 Task: Add Earth's Best Organic Strawberry Banana Crunchy Sticks Teething Snack to the cart.
Action: Mouse moved to (305, 158)
Screenshot: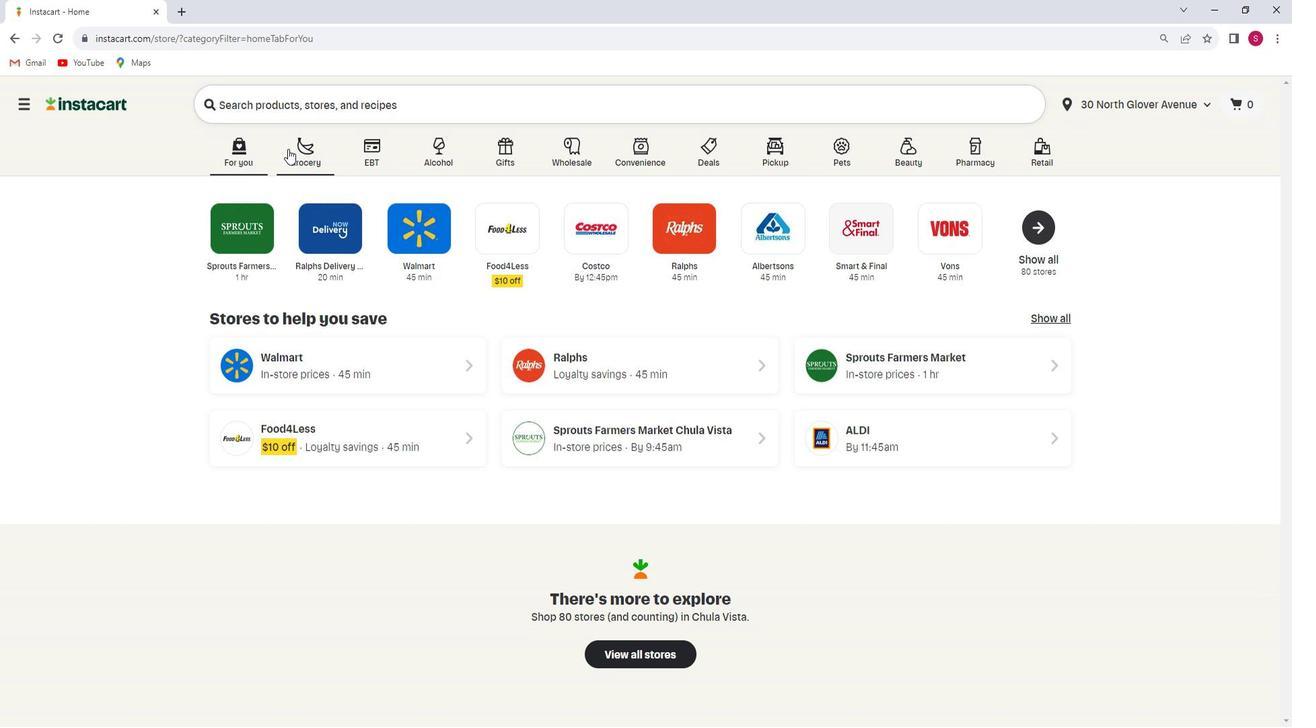 
Action: Mouse pressed left at (305, 158)
Screenshot: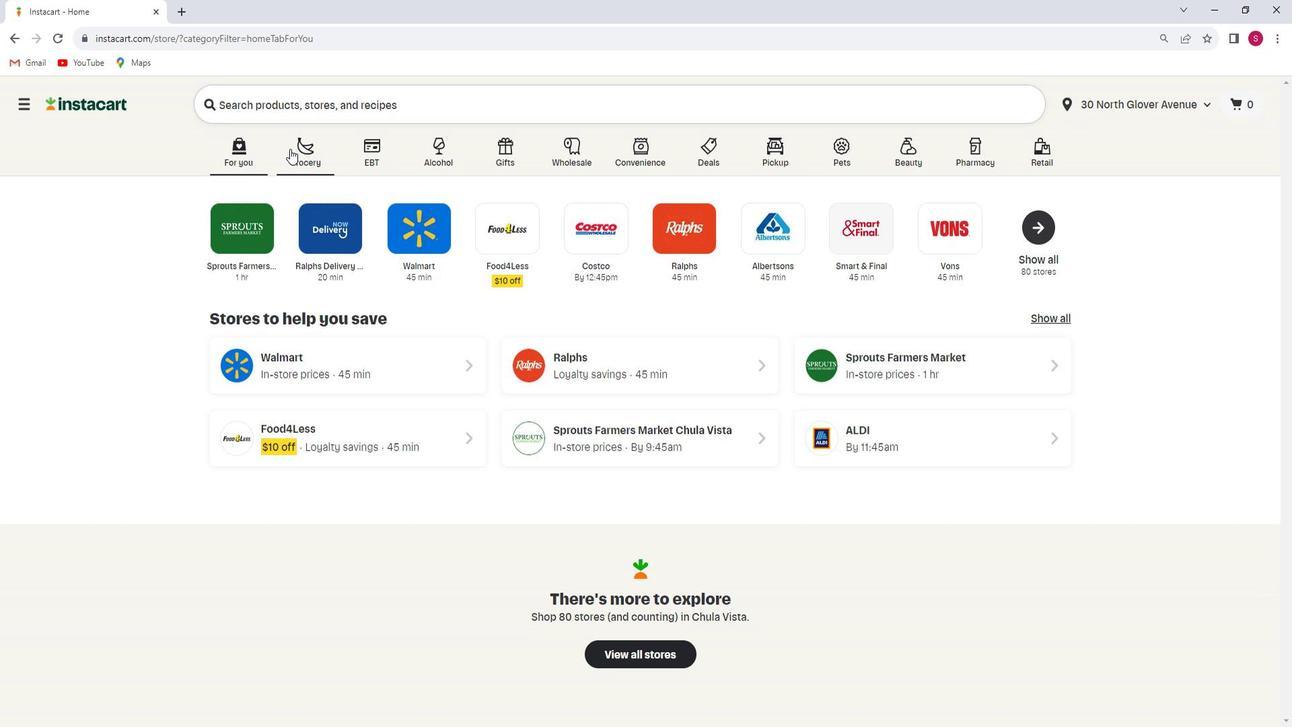 
Action: Mouse moved to (339, 395)
Screenshot: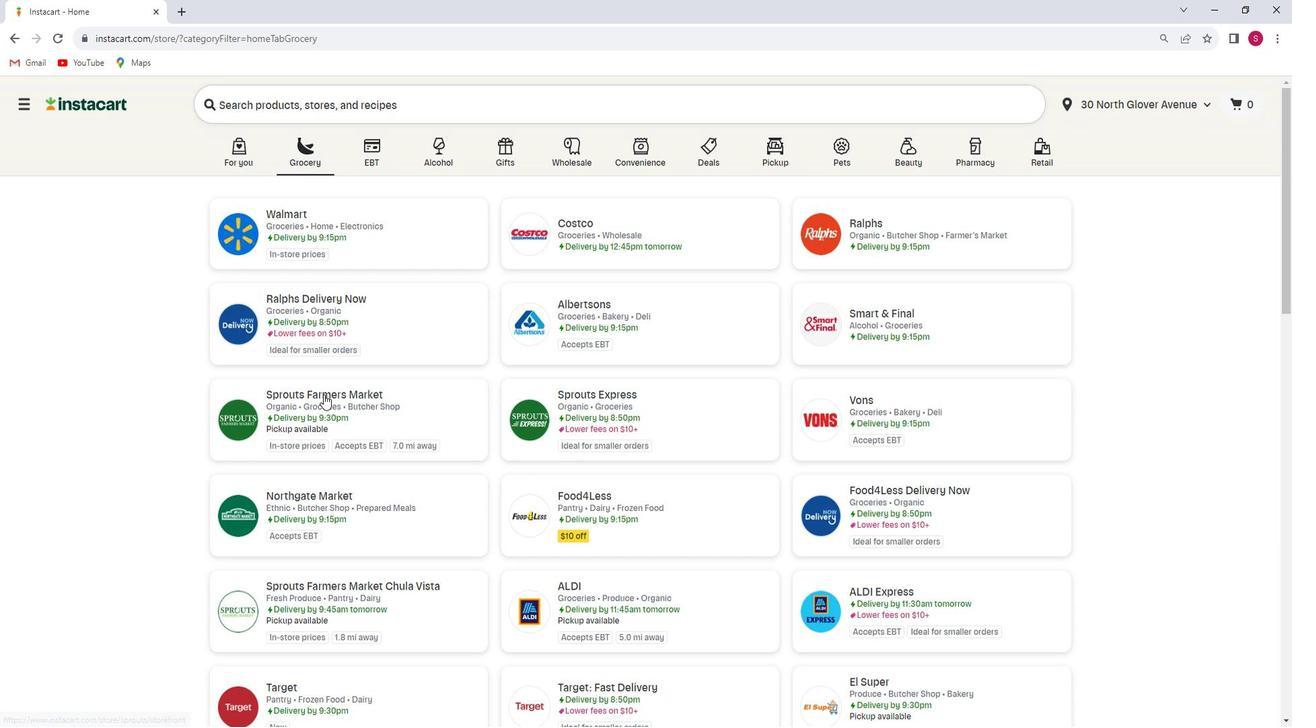 
Action: Mouse pressed left at (339, 395)
Screenshot: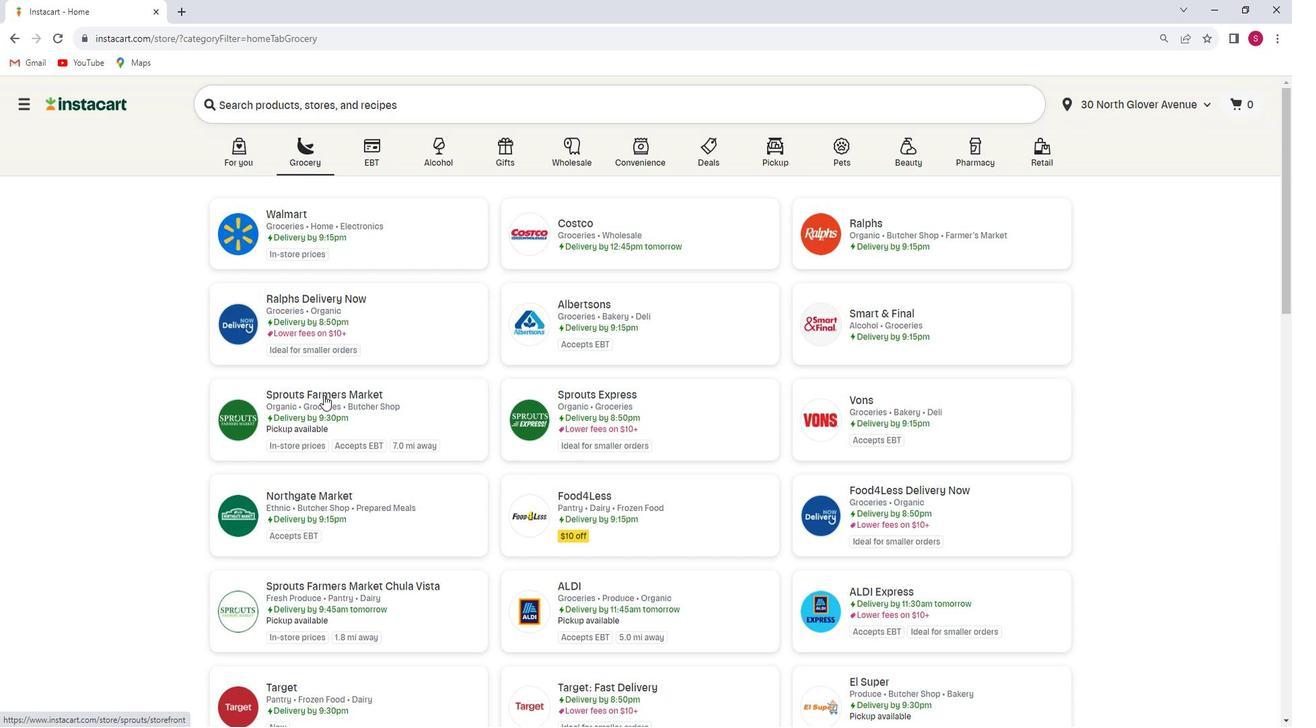 
Action: Mouse moved to (141, 404)
Screenshot: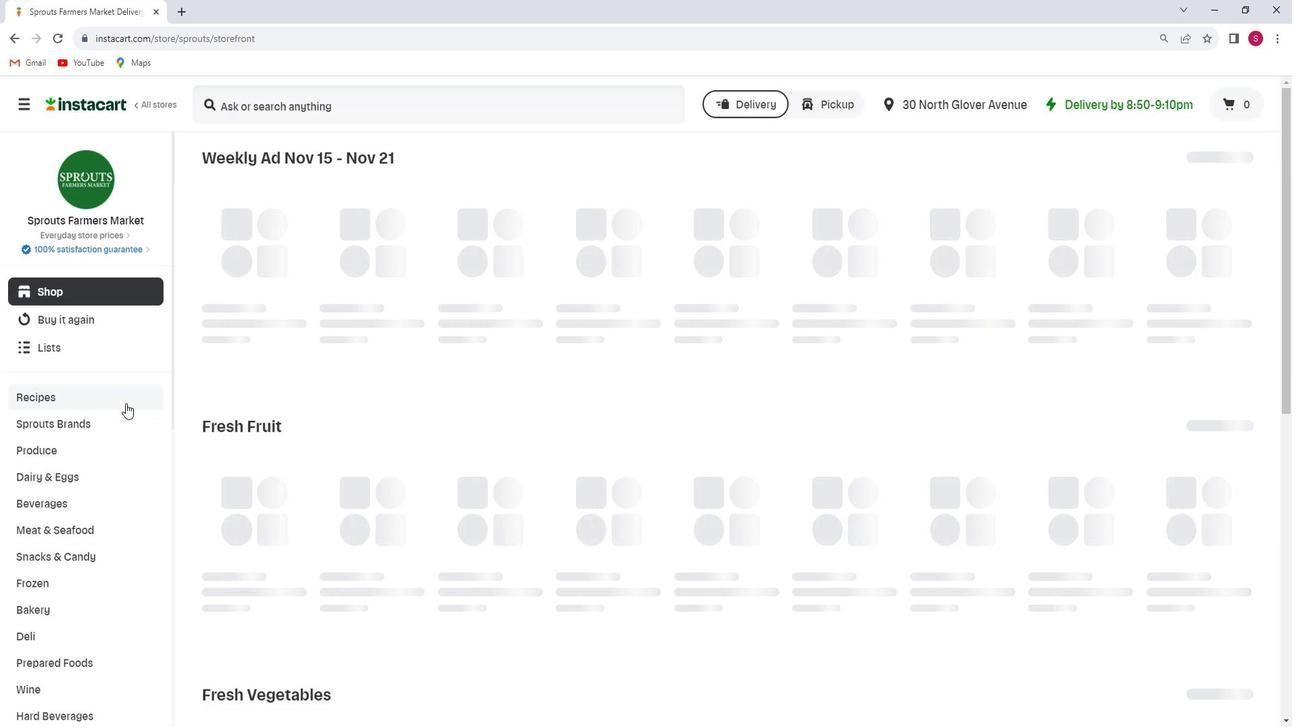
Action: Mouse scrolled (141, 403) with delta (0, 0)
Screenshot: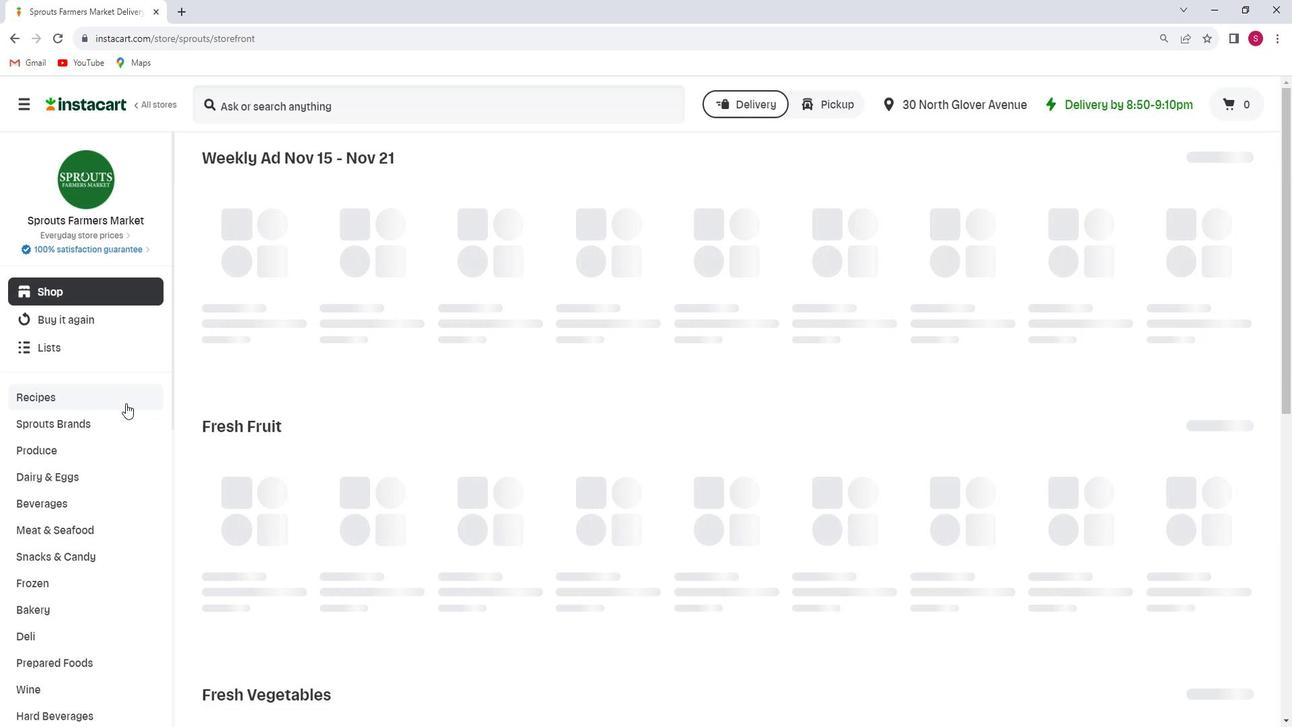 
Action: Mouse scrolled (141, 403) with delta (0, 0)
Screenshot: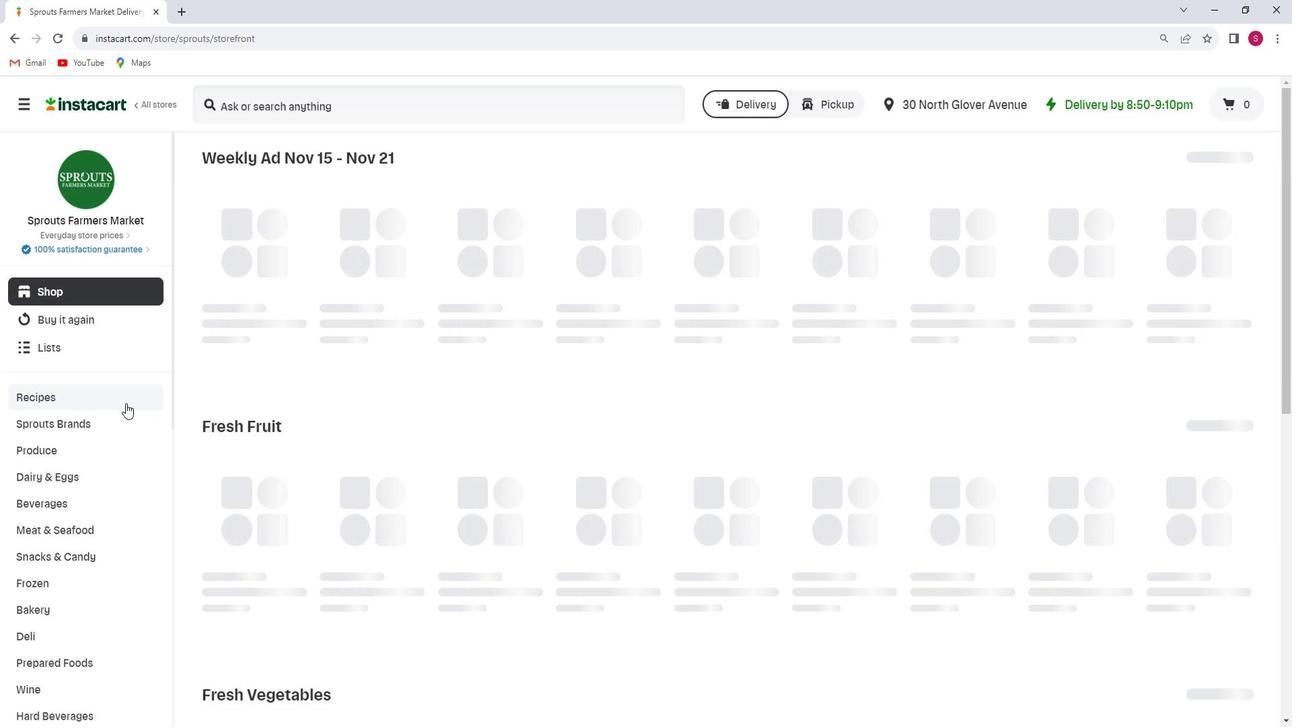 
Action: Mouse scrolled (141, 403) with delta (0, 0)
Screenshot: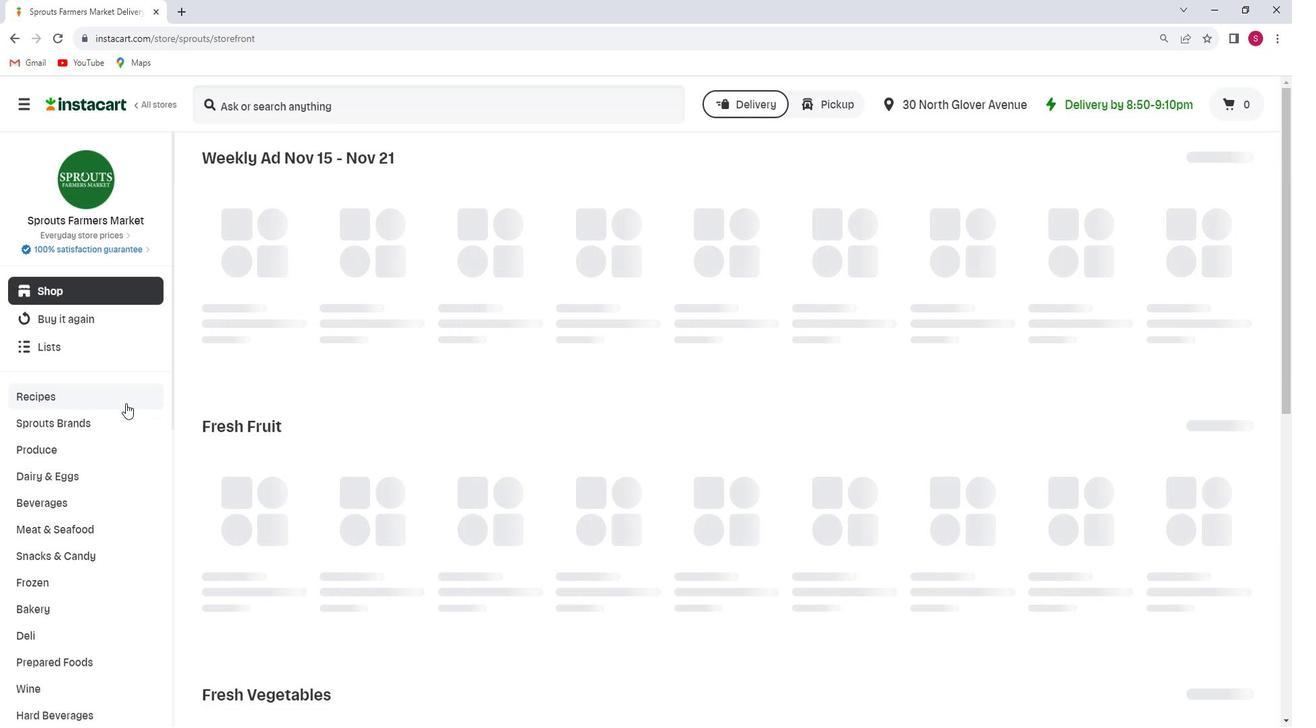 
Action: Mouse scrolled (141, 403) with delta (0, 0)
Screenshot: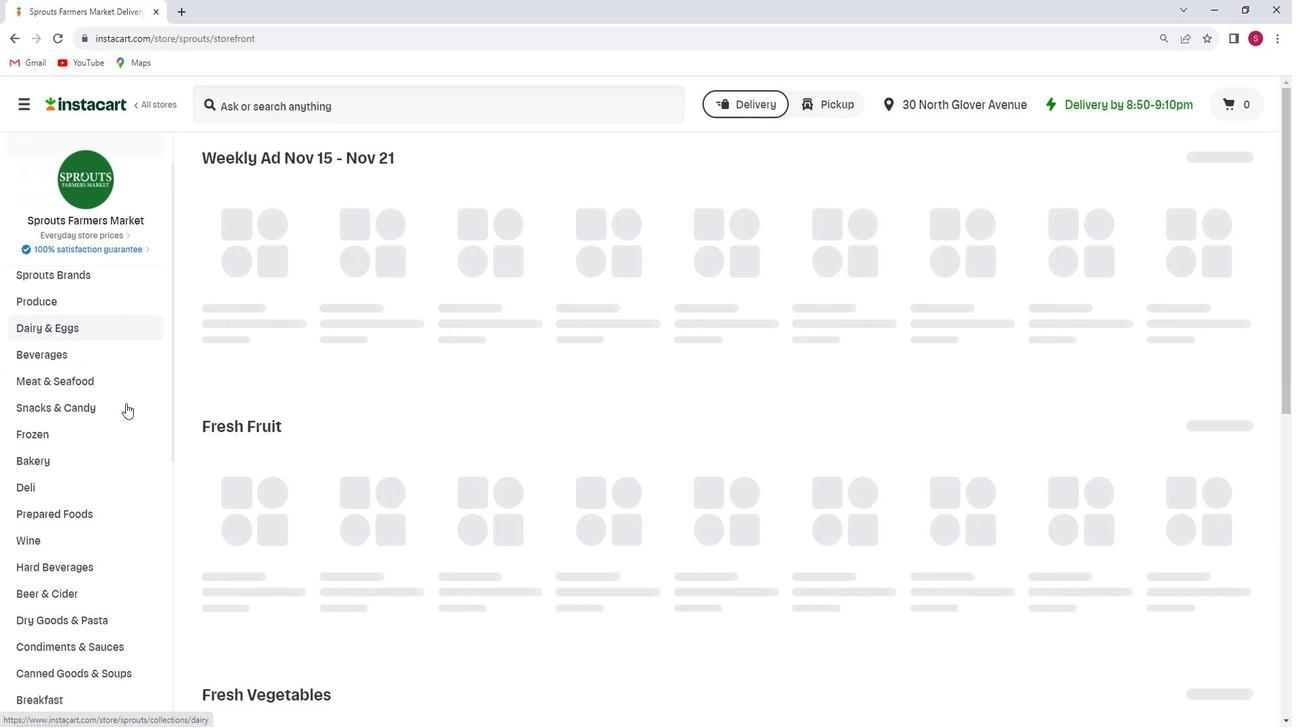 
Action: Mouse scrolled (141, 403) with delta (0, 0)
Screenshot: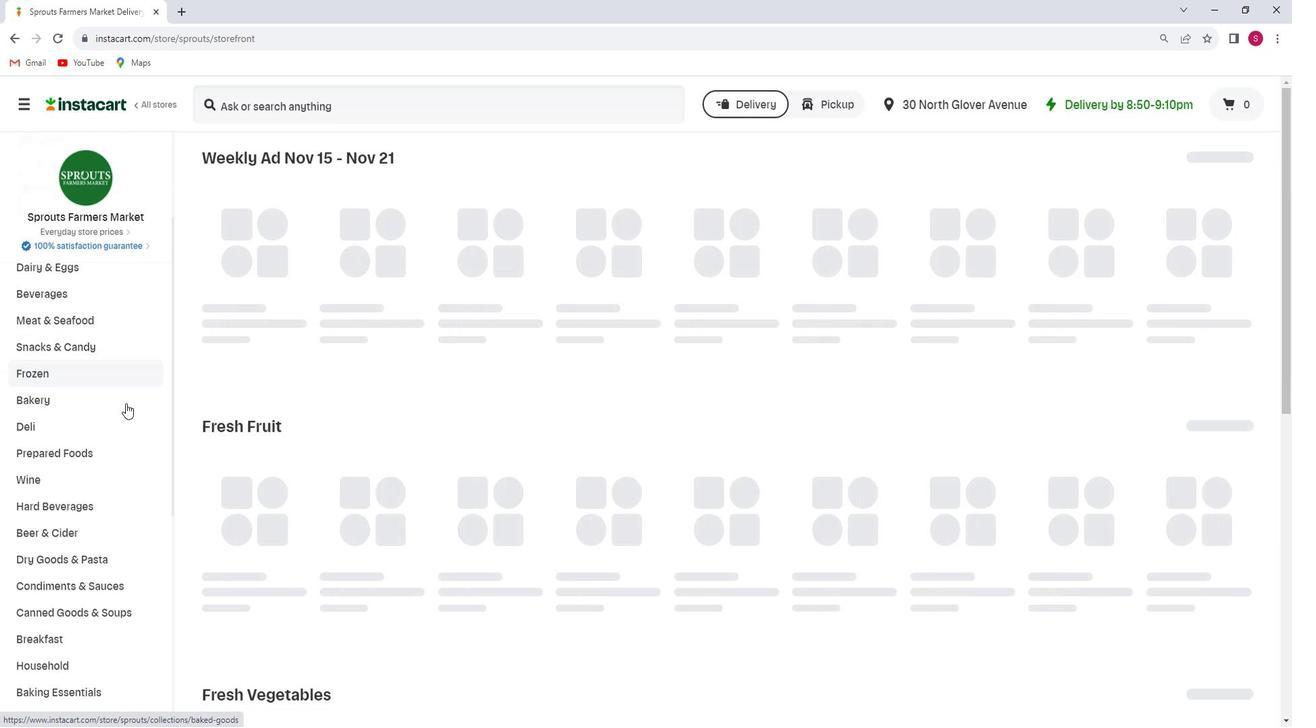 
Action: Mouse scrolled (141, 403) with delta (0, 0)
Screenshot: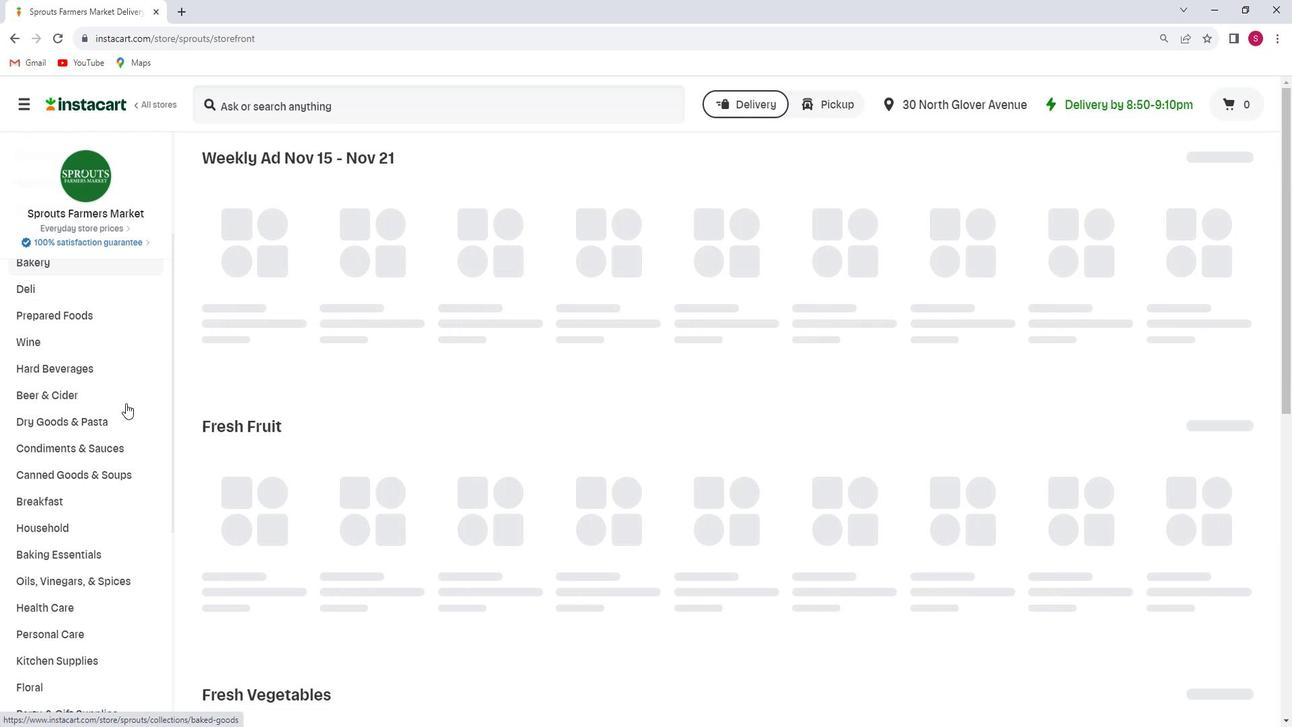 
Action: Mouse scrolled (141, 403) with delta (0, 0)
Screenshot: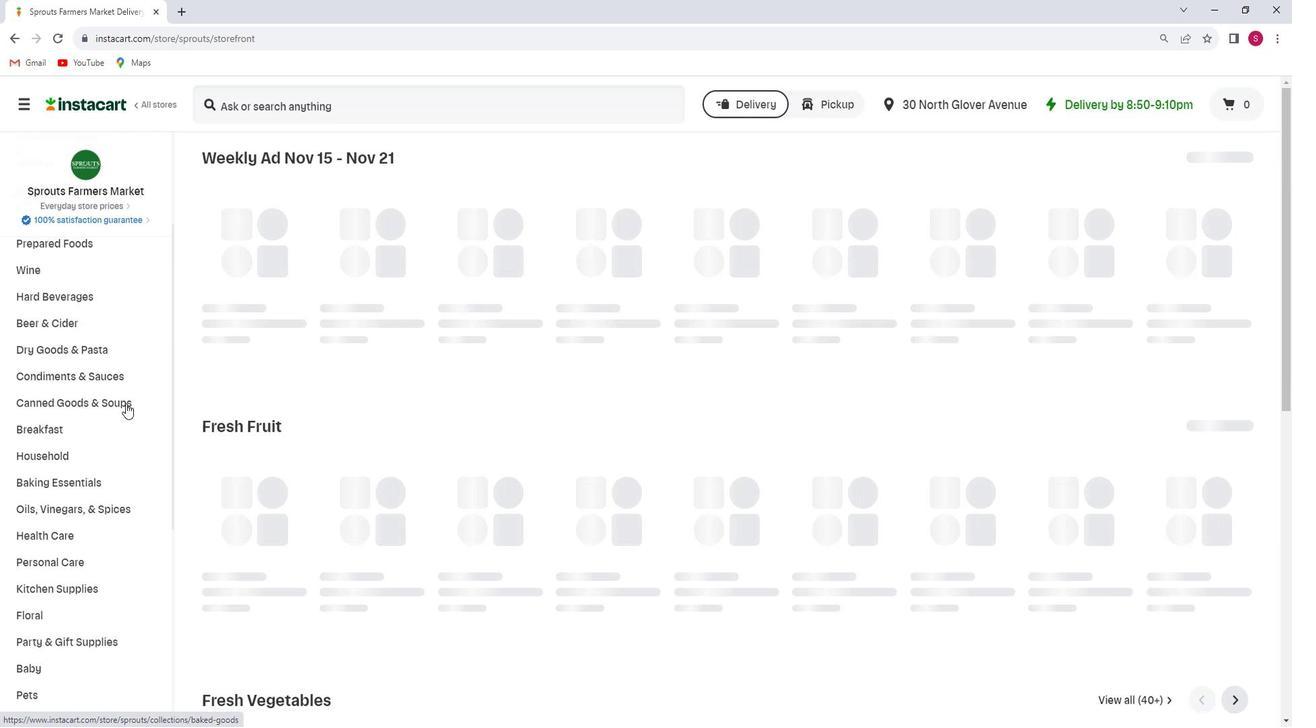 
Action: Mouse scrolled (141, 403) with delta (0, 0)
Screenshot: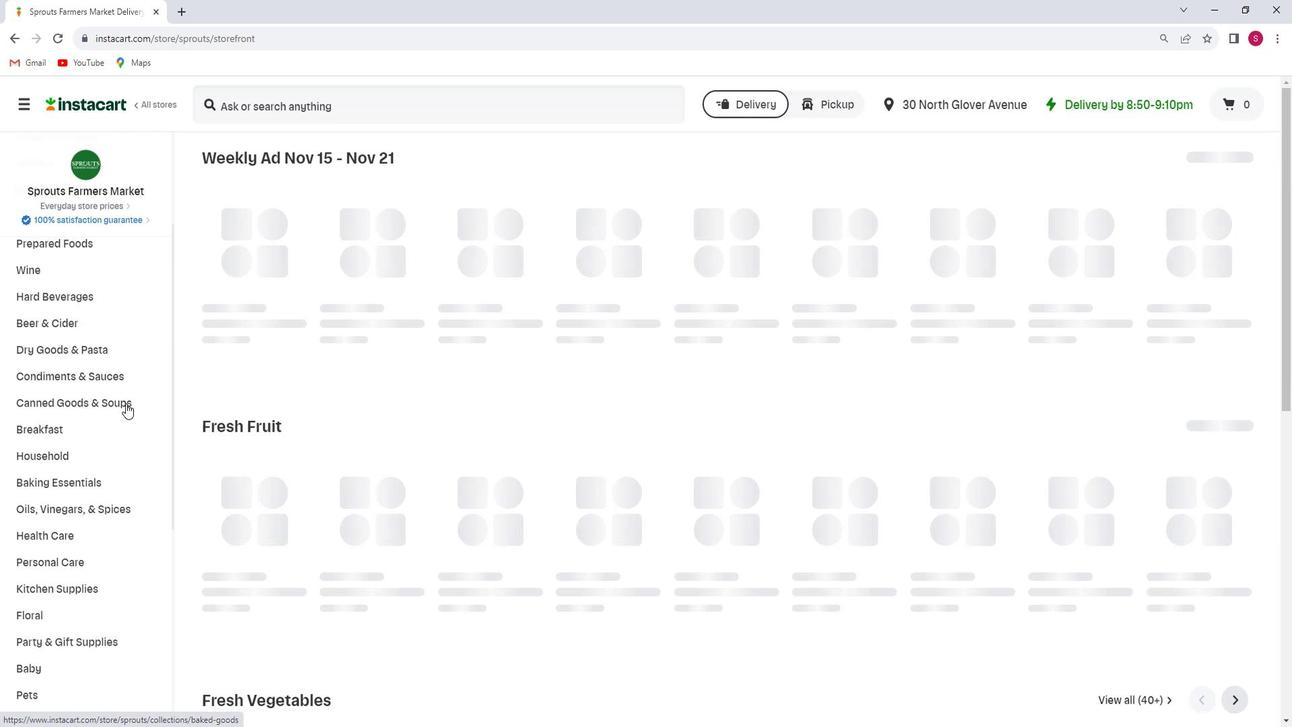 
Action: Mouse moved to (134, 401)
Screenshot: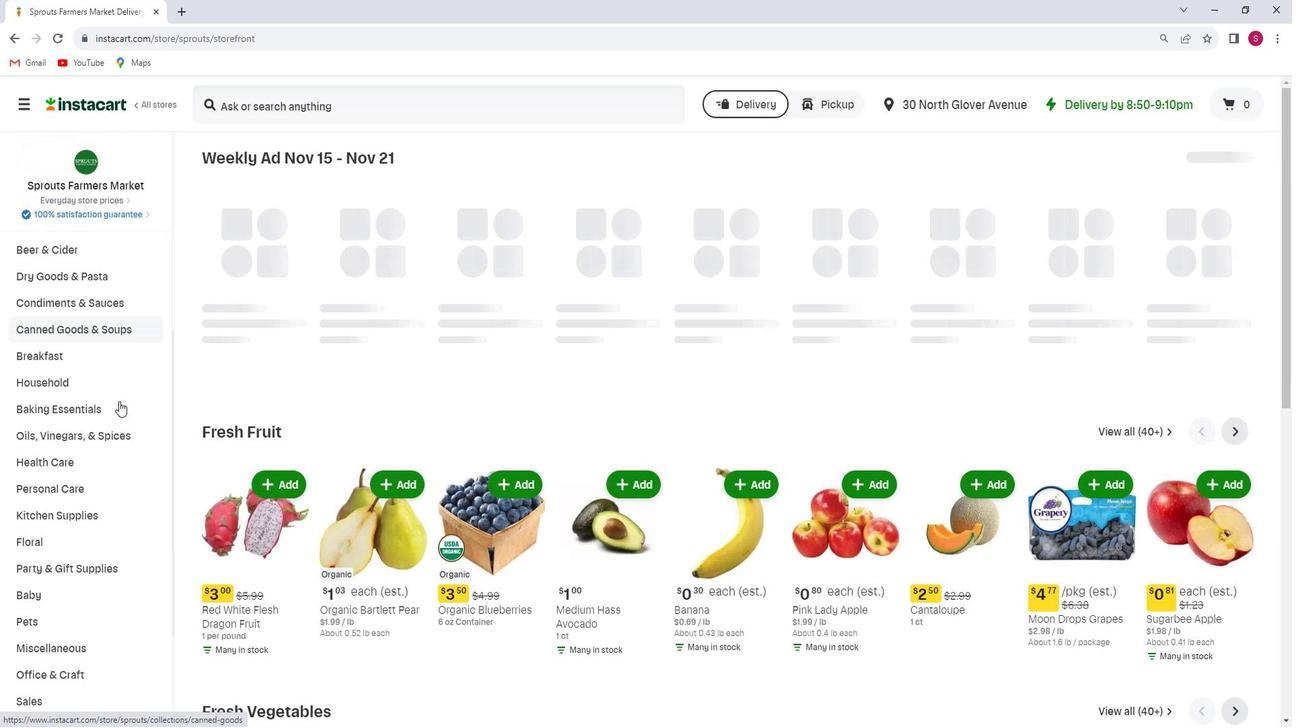 
Action: Mouse scrolled (134, 400) with delta (0, 0)
Screenshot: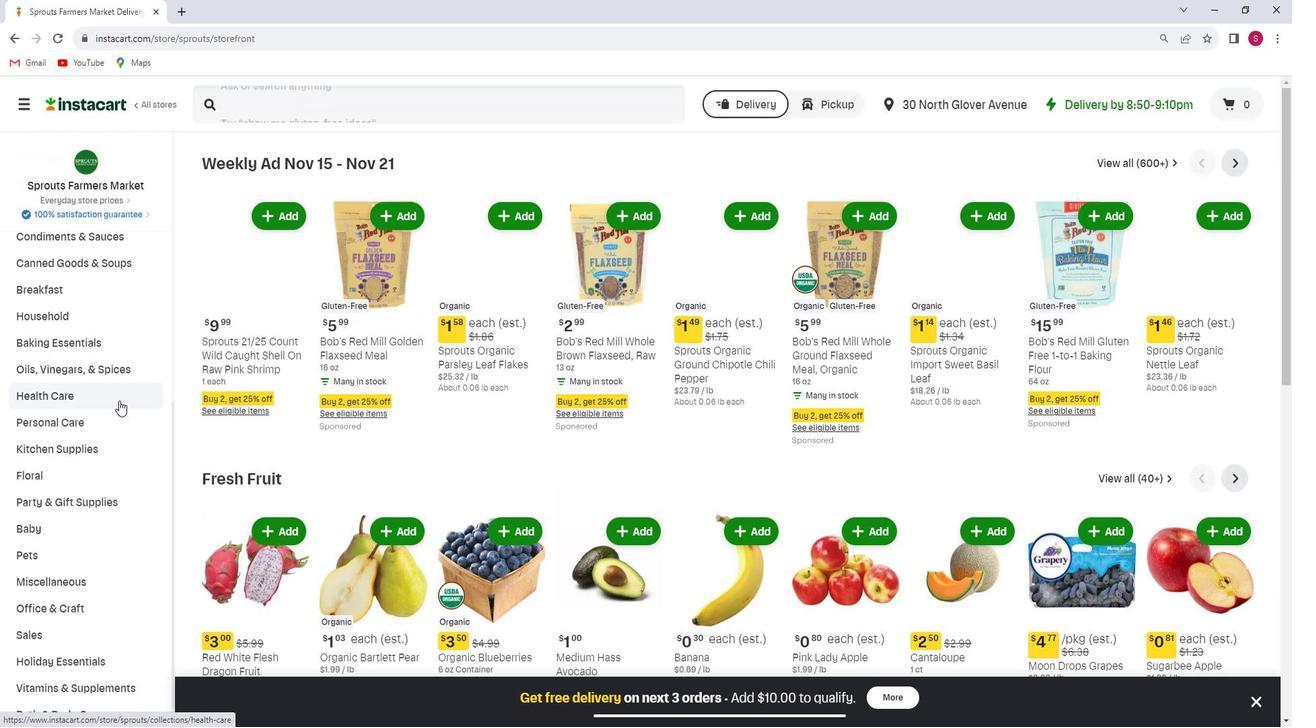 
Action: Mouse scrolled (134, 400) with delta (0, 0)
Screenshot: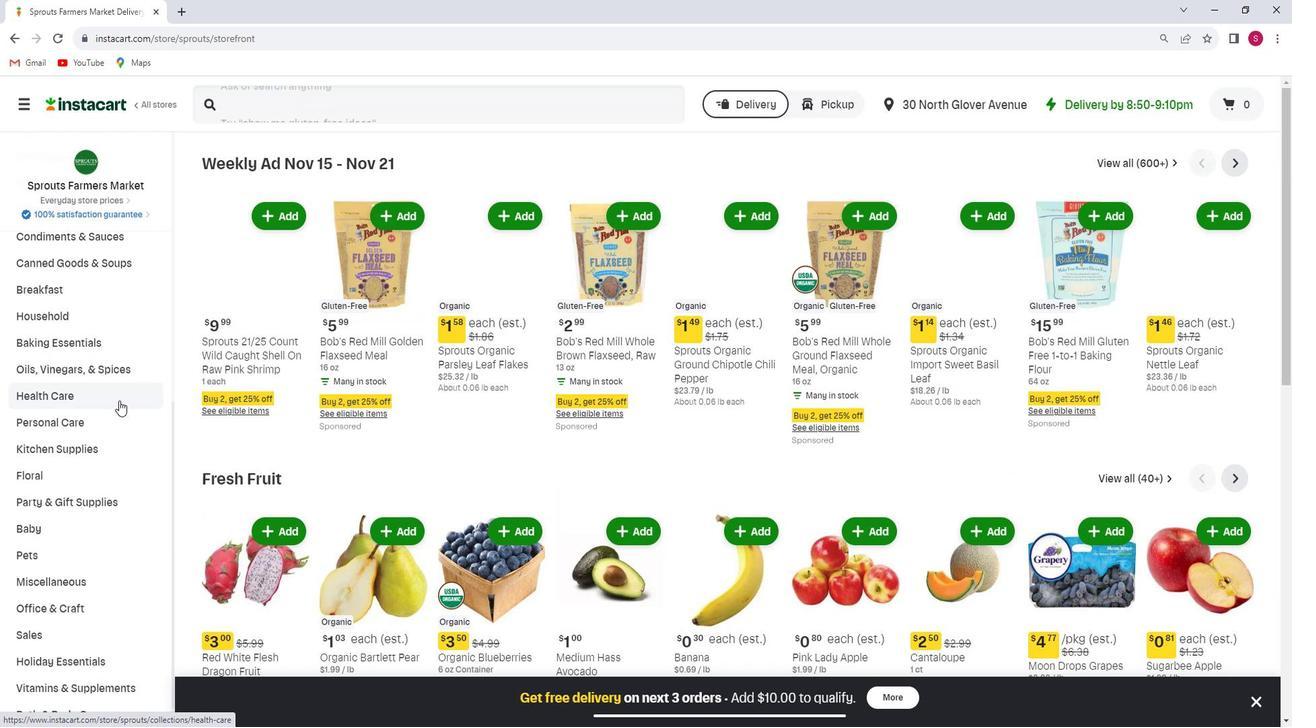 
Action: Mouse moved to (125, 403)
Screenshot: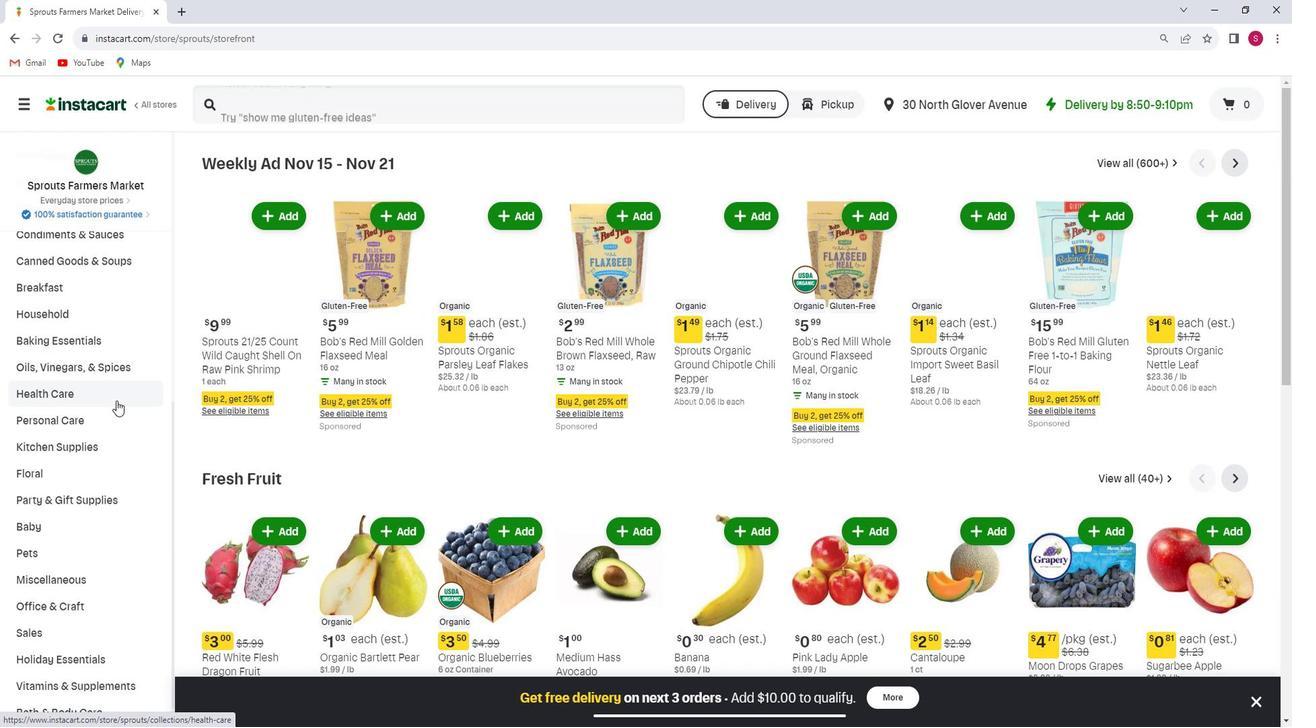 
Action: Mouse scrolled (125, 402) with delta (0, 0)
Screenshot: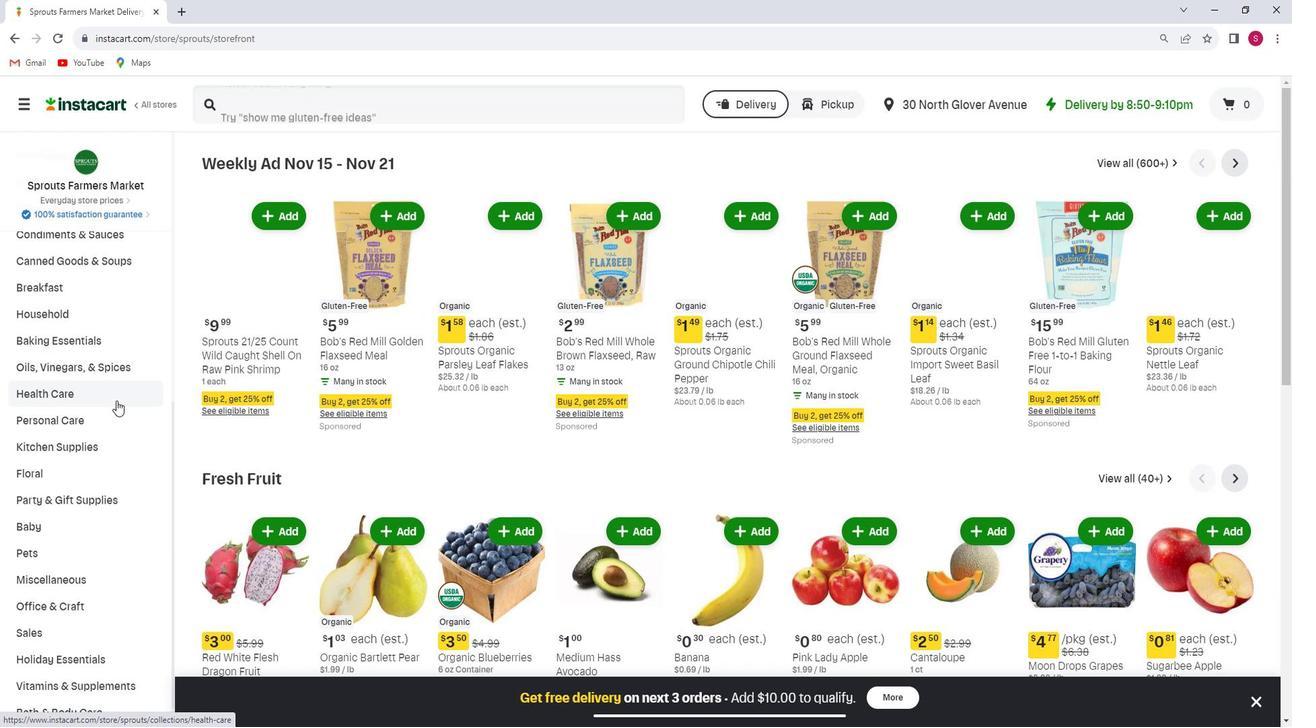 
Action: Mouse moved to (55, 490)
Screenshot: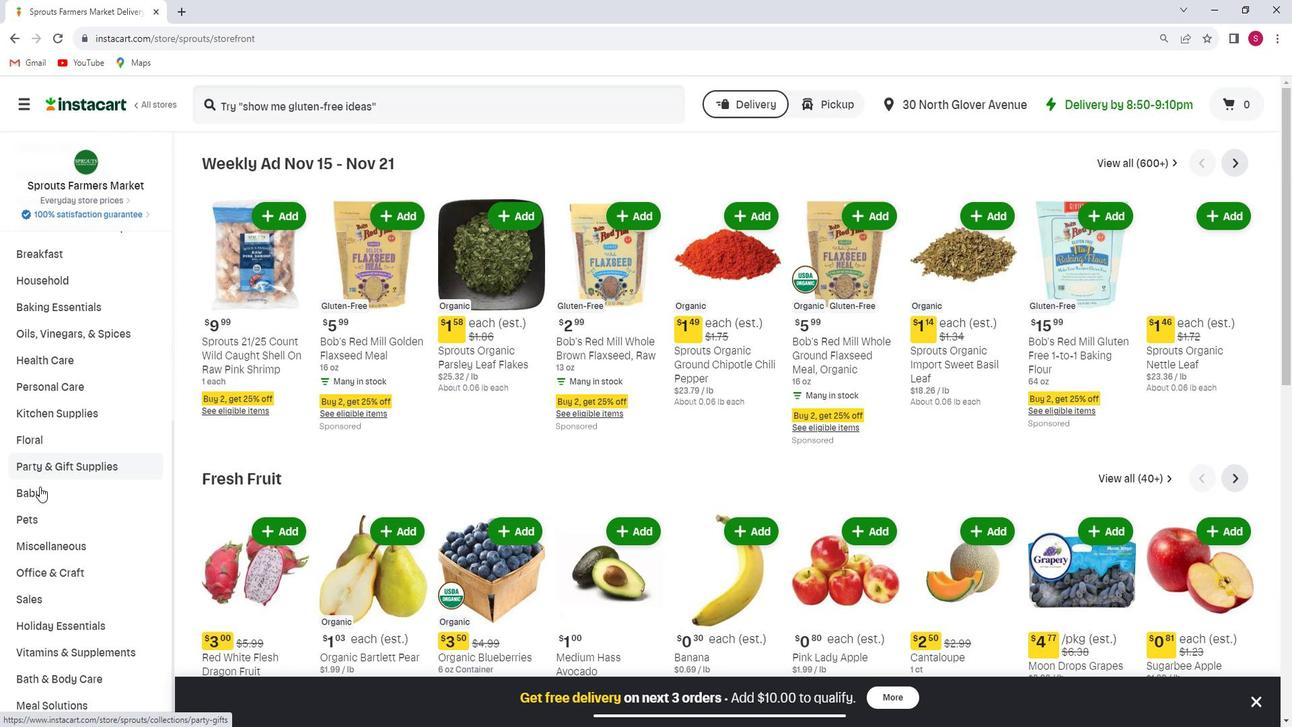 
Action: Mouse pressed left at (55, 490)
Screenshot: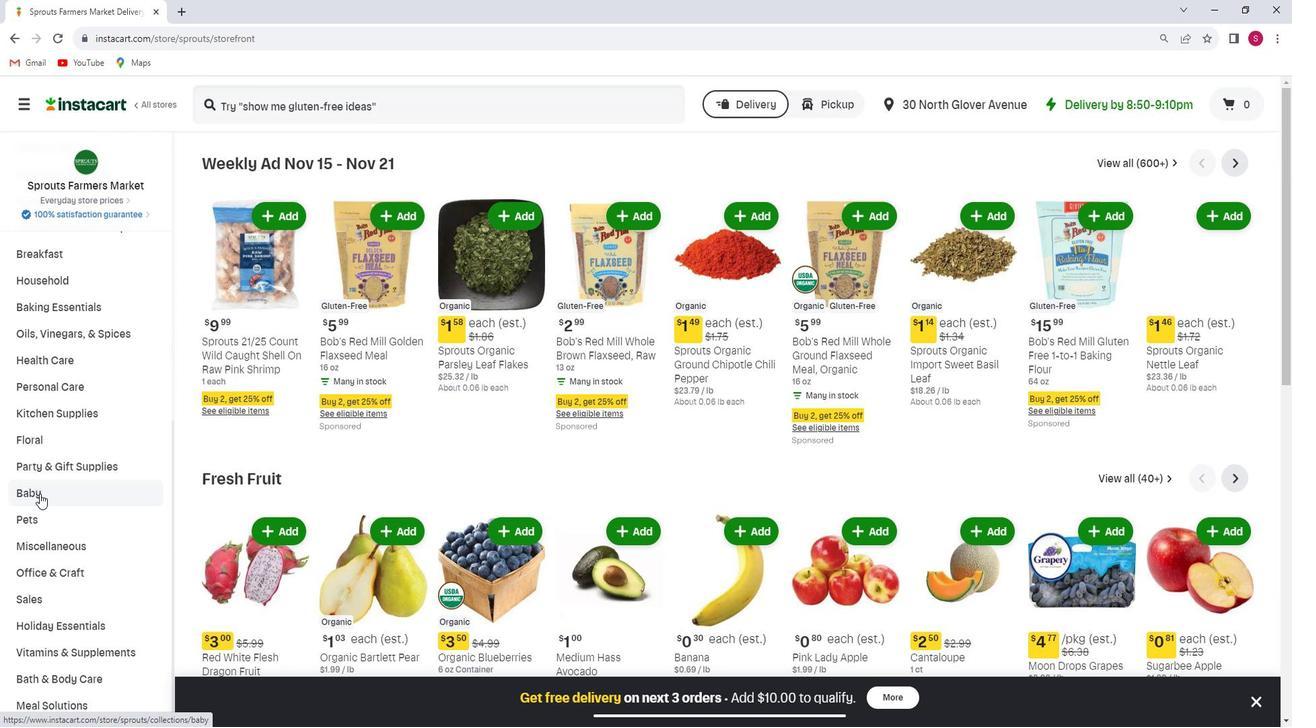 
Action: Mouse moved to (63, 590)
Screenshot: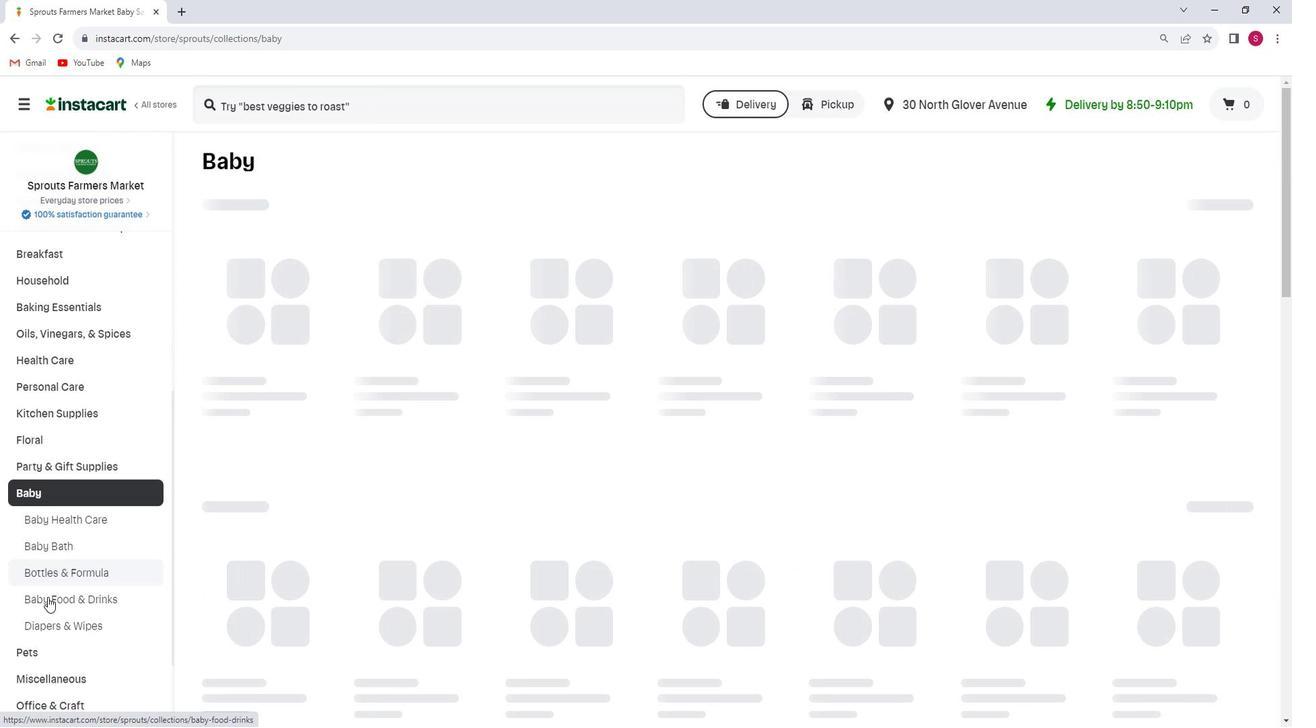 
Action: Mouse pressed left at (63, 590)
Screenshot: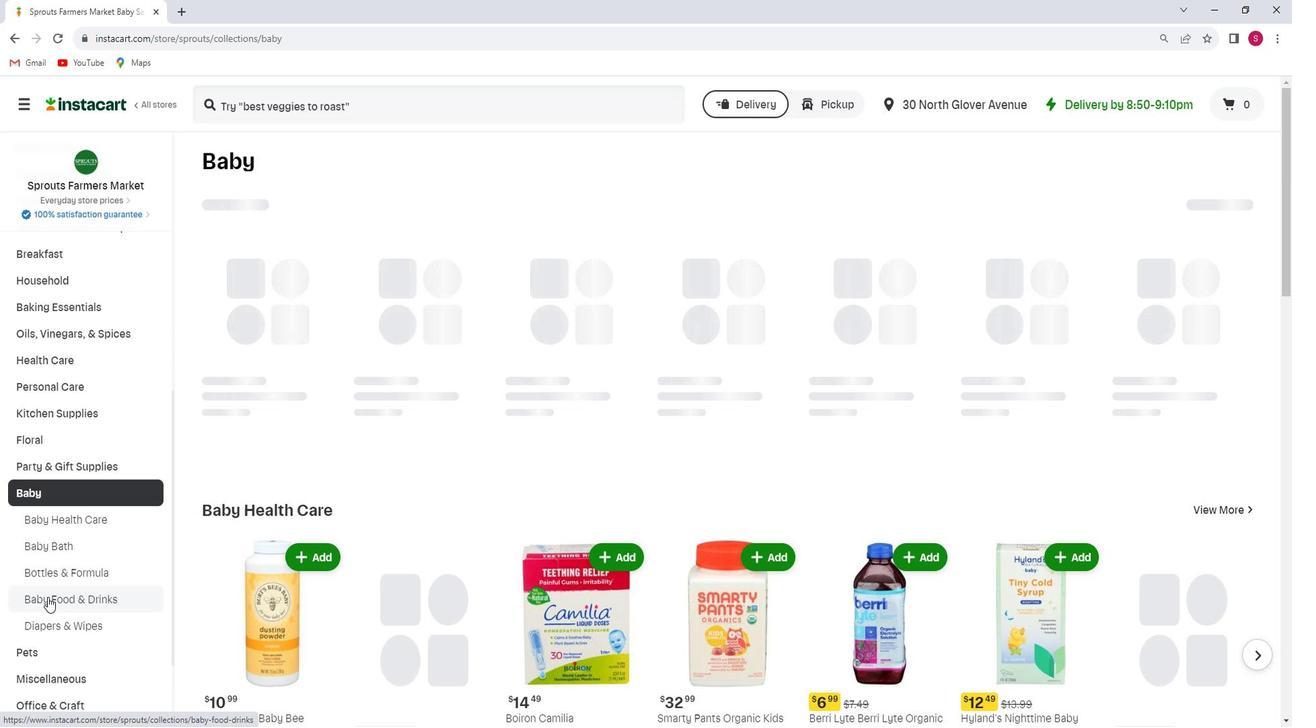 
Action: Mouse moved to (329, 117)
Screenshot: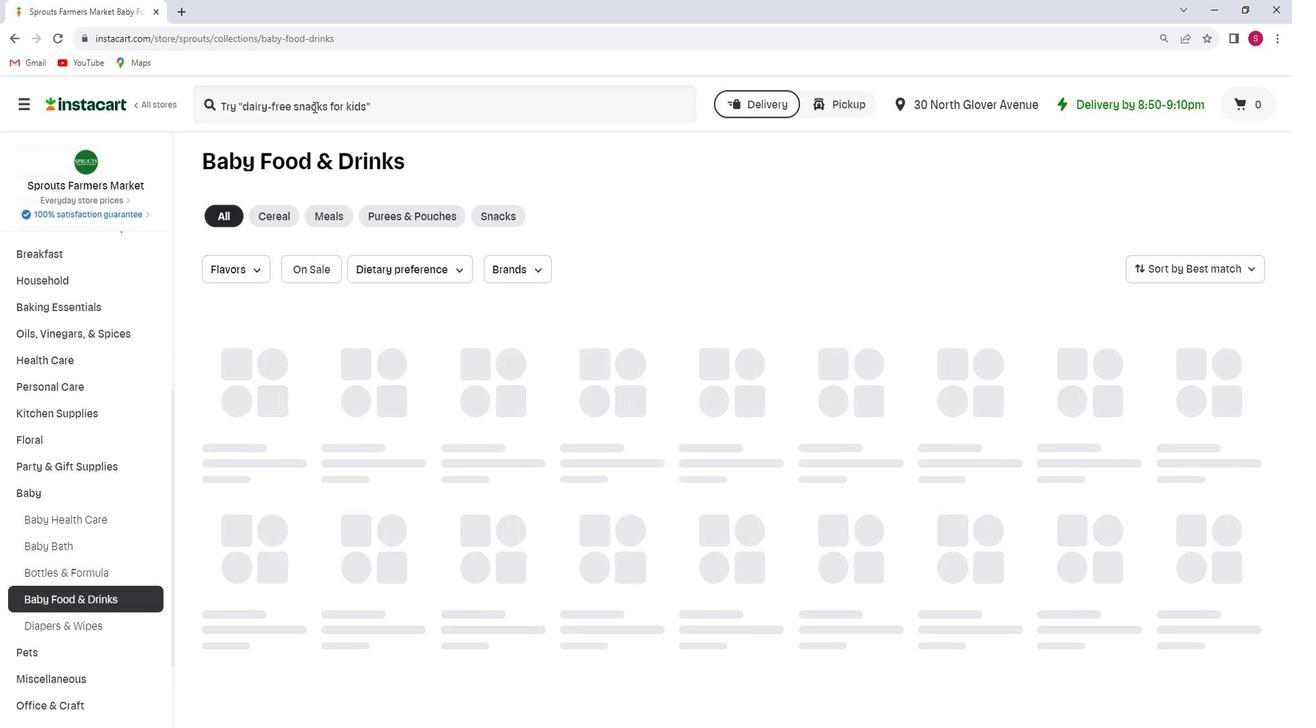 
Action: Mouse pressed left at (329, 117)
Screenshot: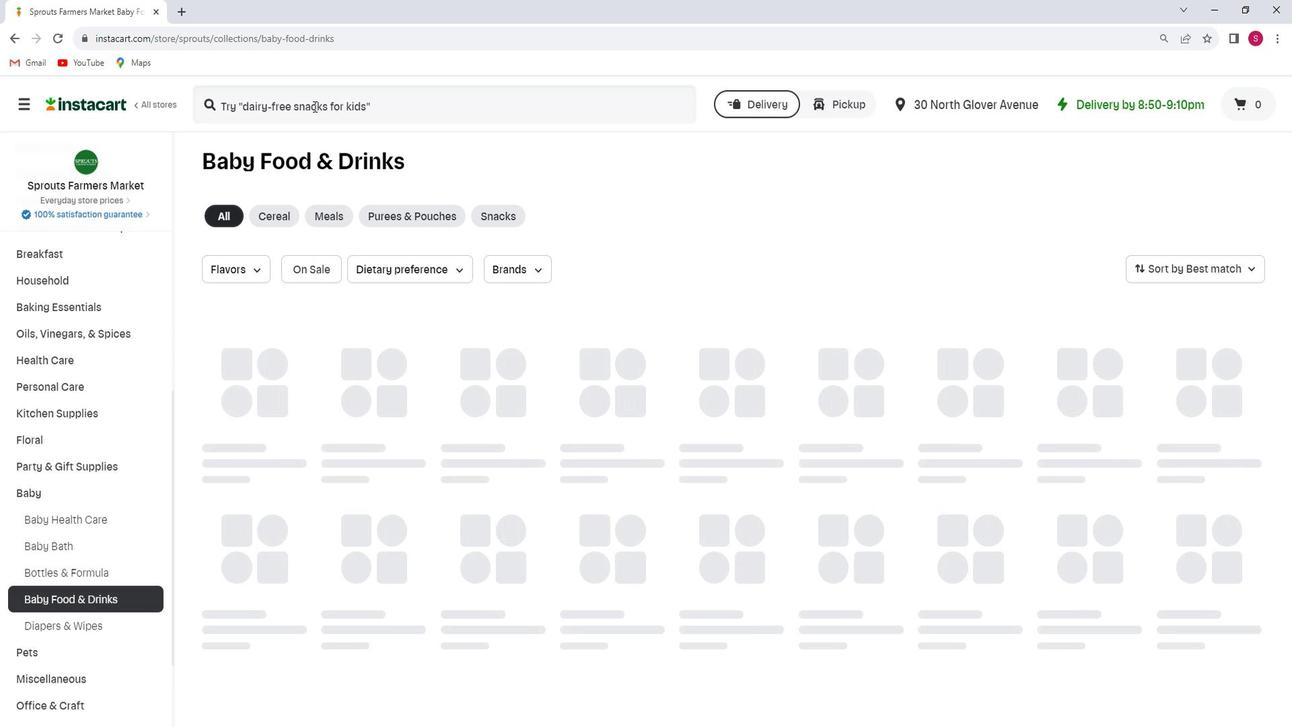 
Action: Key pressed <Key.shift>Earth's<Key.space><Key.shift>Best<Key.space><Key.shift>Organic<Key.space><Key.shift>Strawberry<Key.space><Key.shift>Banana<Key.space><Key.shift>Crunchy<Key.space><Key.shift>sticks<Key.space><Key.shift>teething<Key.space><Key.shift>Snack<Key.space><Key.enter>
Screenshot: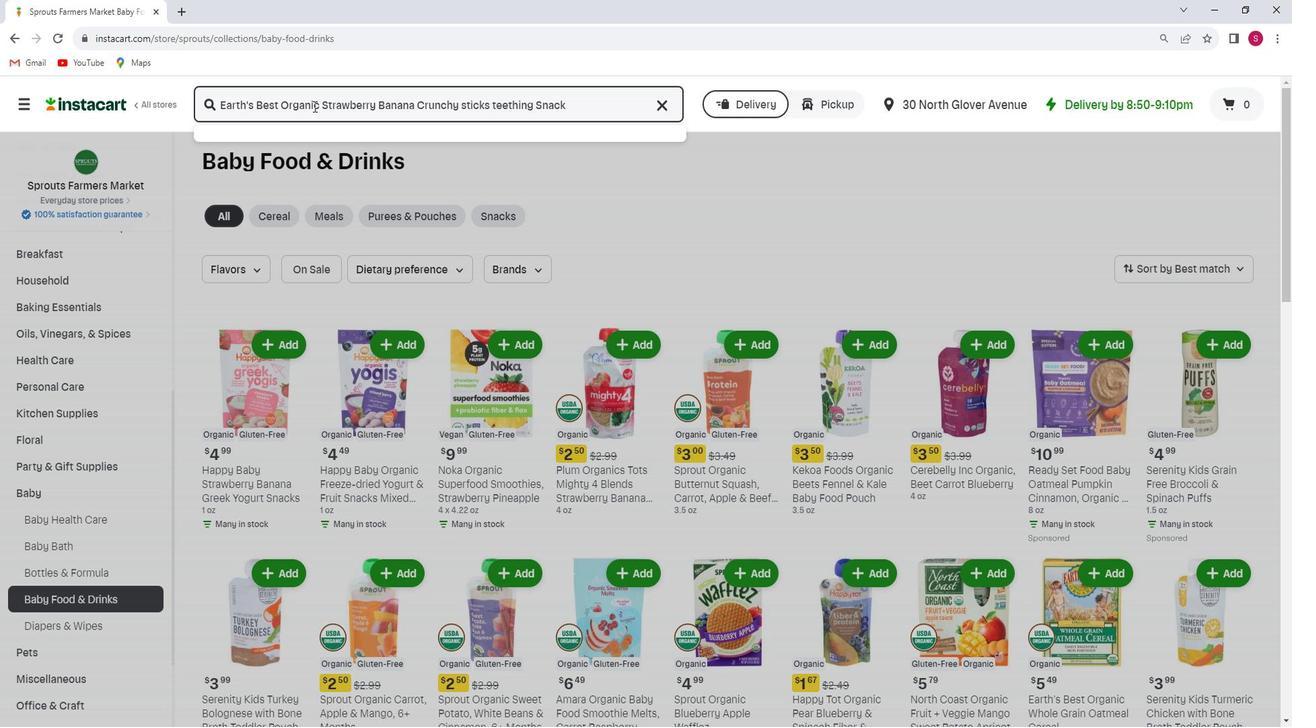 
Action: Mouse moved to (394, 248)
Screenshot: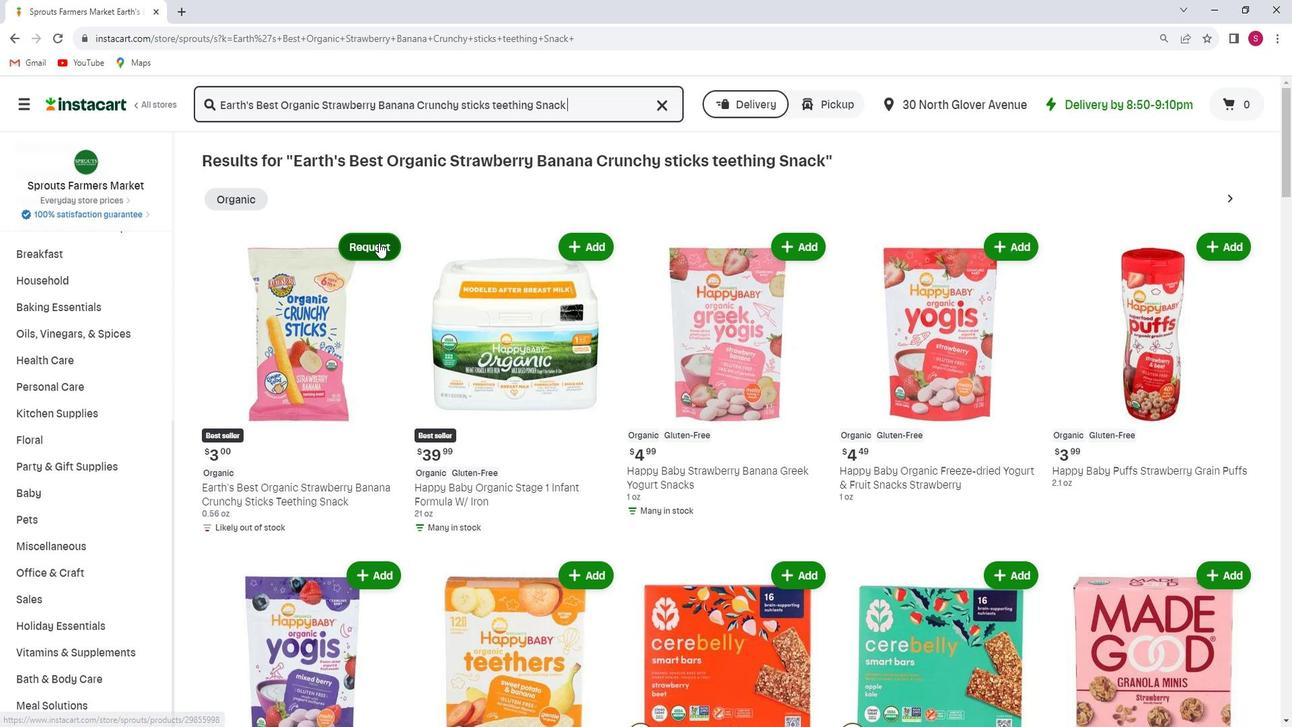 
Action: Mouse pressed left at (394, 248)
Screenshot: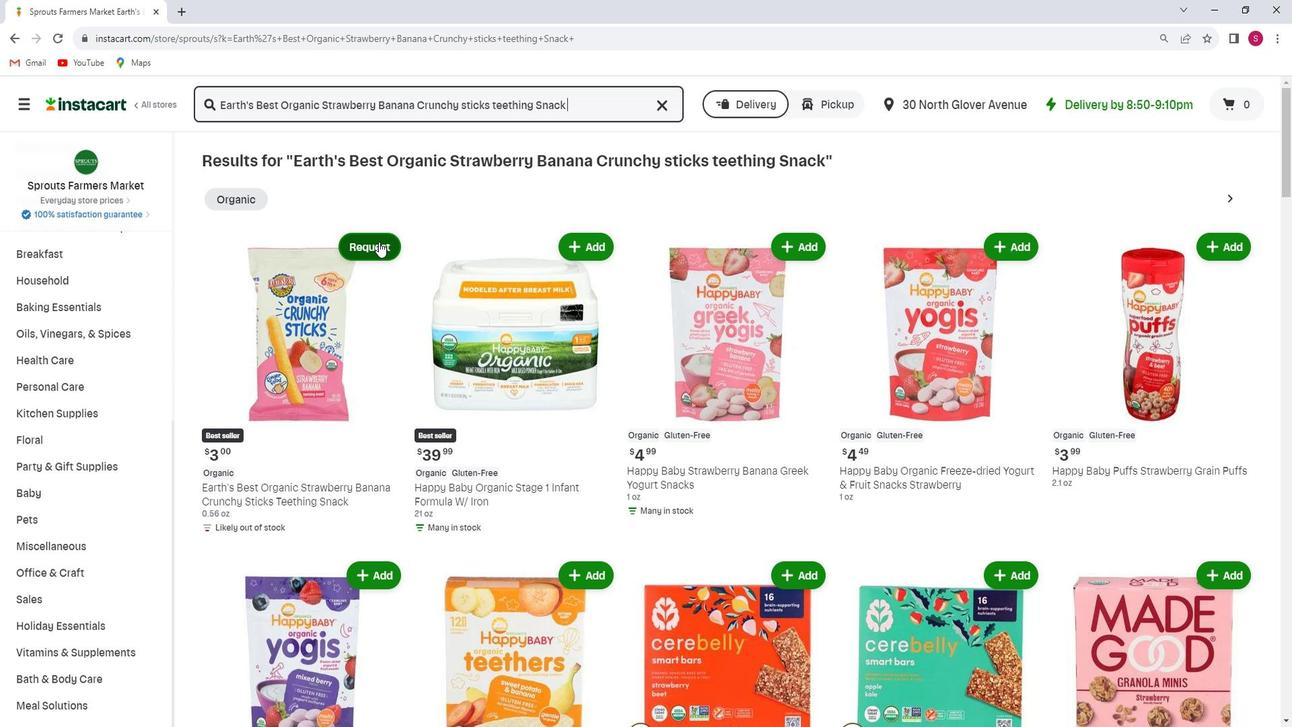 
Action: Mouse moved to (422, 343)
Screenshot: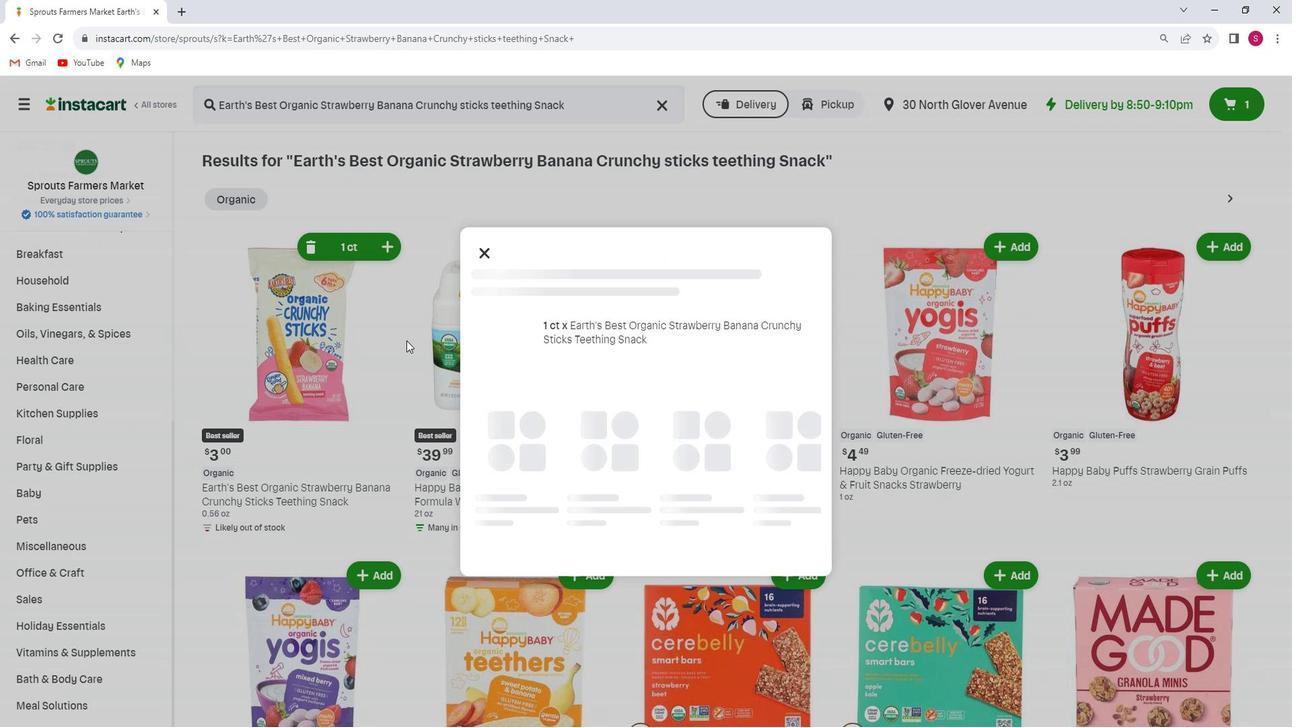 
